 Task: Invite Team Member Softage.1@softage.net to Workspace Business Valuation Services. Invite Team Member Softage.2@softage.net to Workspace Business Valuation Services. Invite Team Member Softage.3@softage.net to Workspace Business Valuation Services. Invite Team Member Softage.4@softage.net to Workspace Business Valuation Services
Action: Mouse moved to (809, 108)
Screenshot: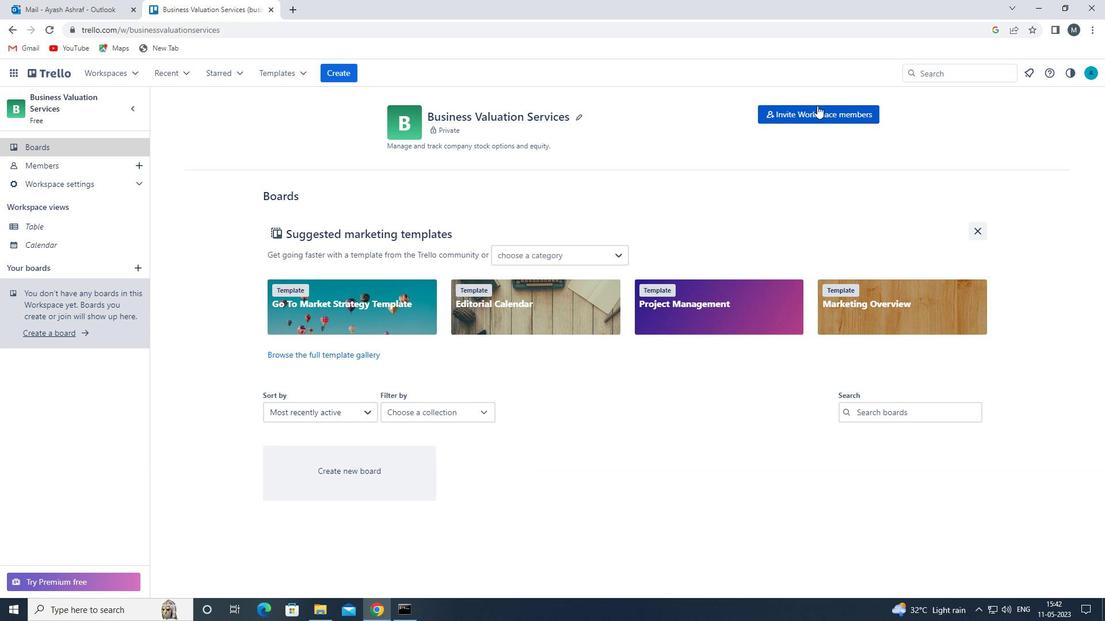 
Action: Mouse pressed left at (809, 108)
Screenshot: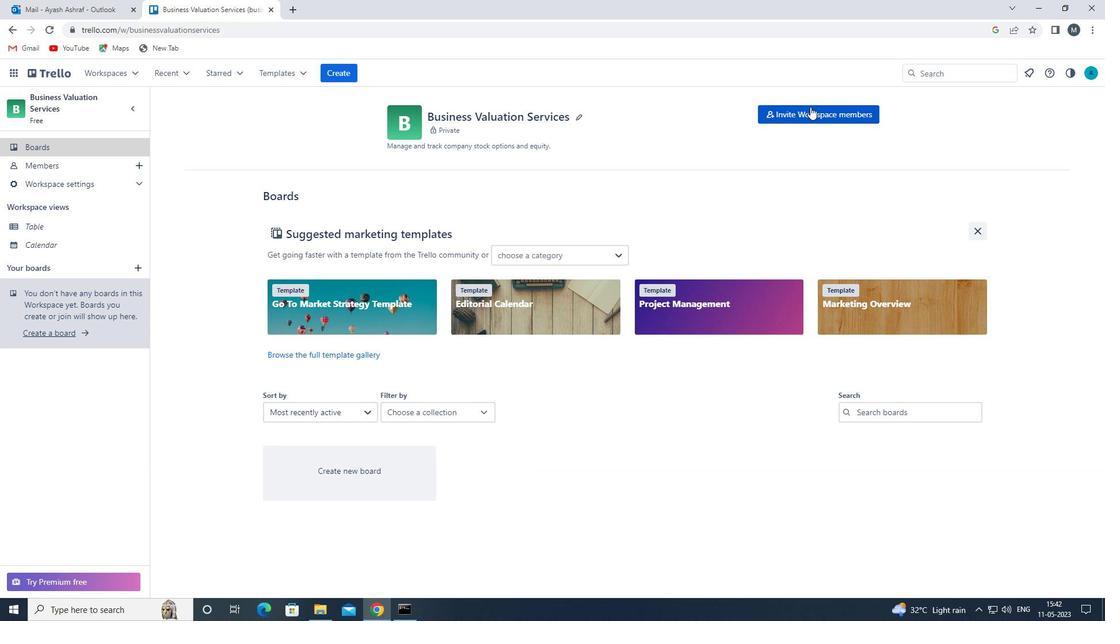 
Action: Mouse moved to (490, 329)
Screenshot: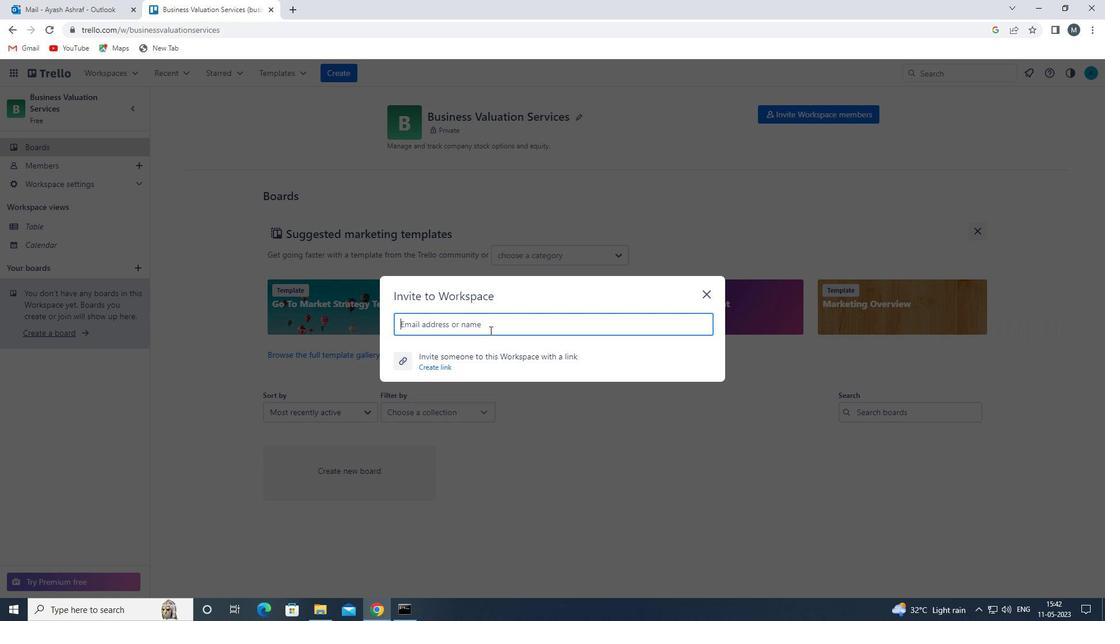 
Action: Mouse pressed left at (490, 329)
Screenshot: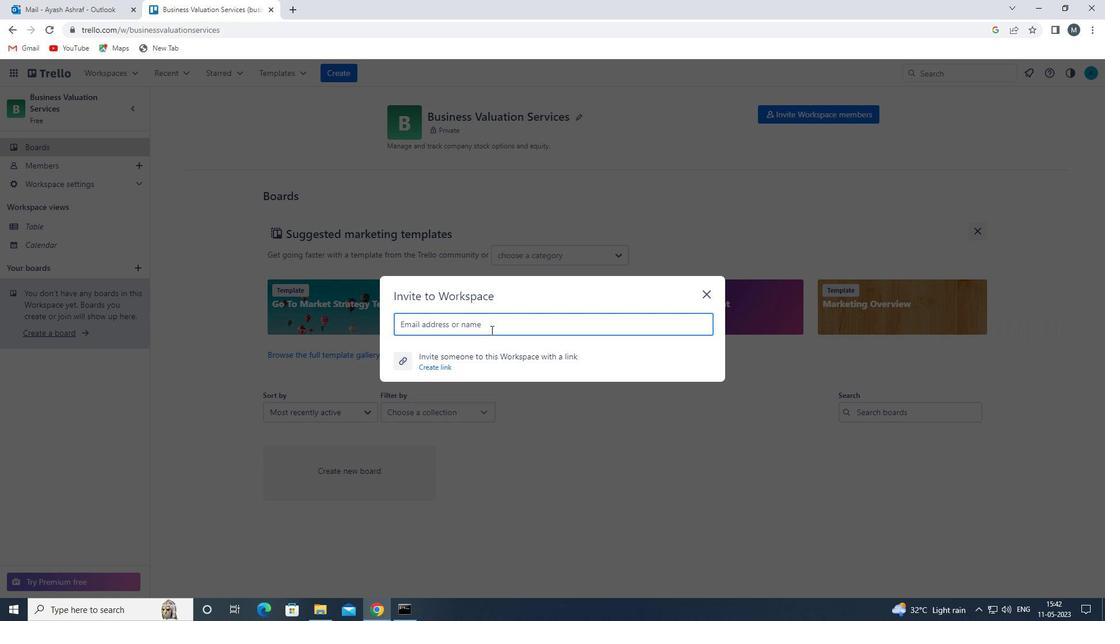 
Action: Mouse moved to (489, 328)
Screenshot: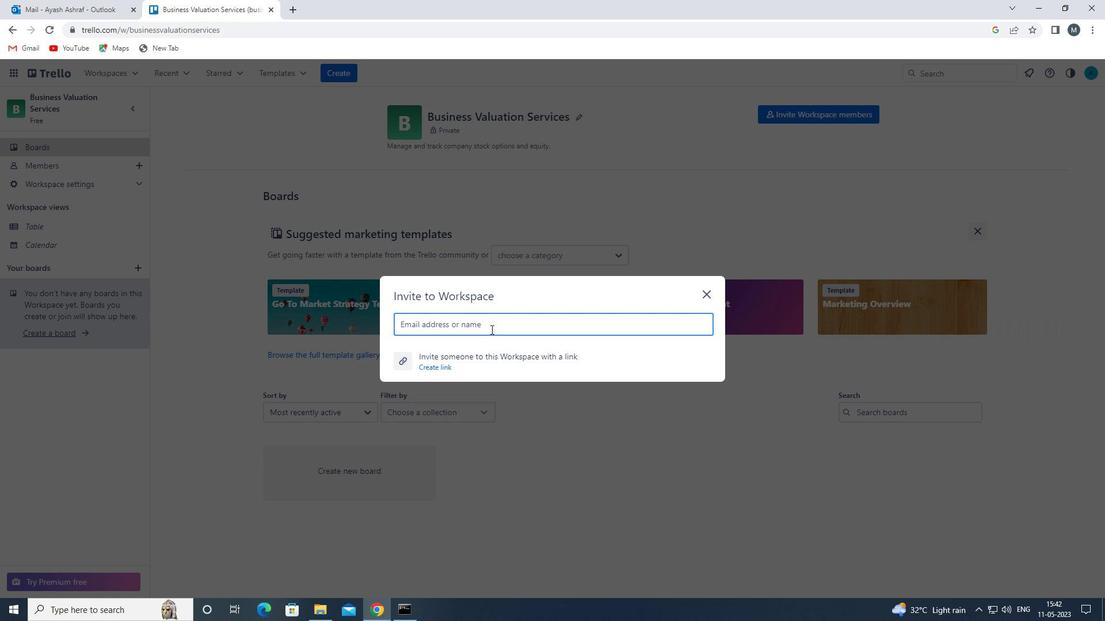 
Action: Key pressed <Key.shift>SOFTAGE.1<Key.shift><Key.shift>@SOFTAGE.NET<Key.enter><Key.shift>SOFTAGE.2<Key.shift>2SOFTAGE.NET
Screenshot: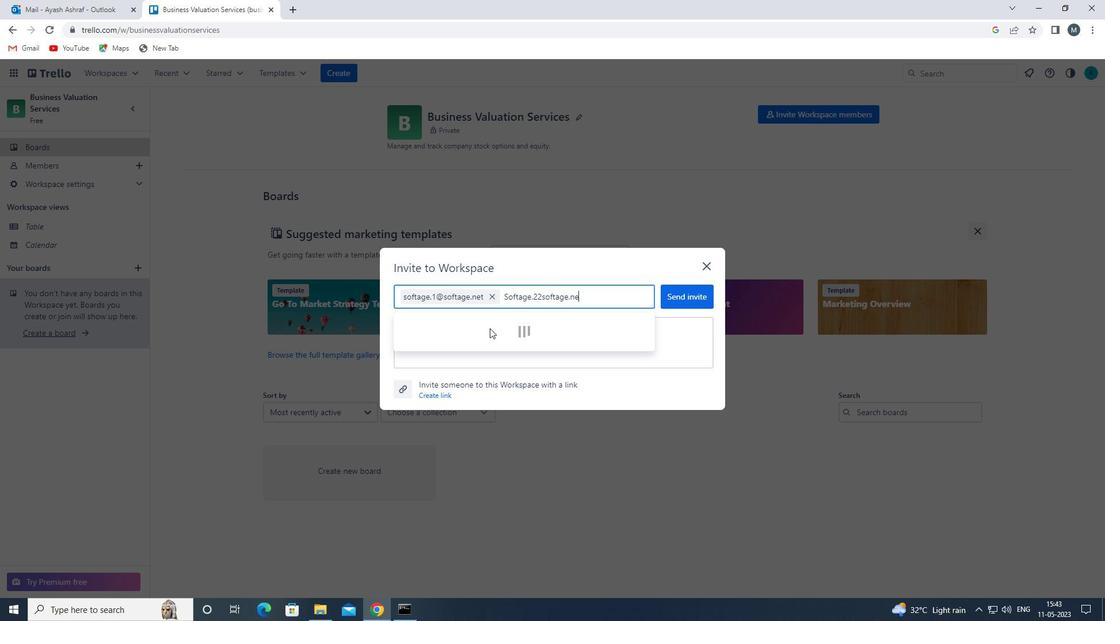 
Action: Mouse moved to (599, 297)
Screenshot: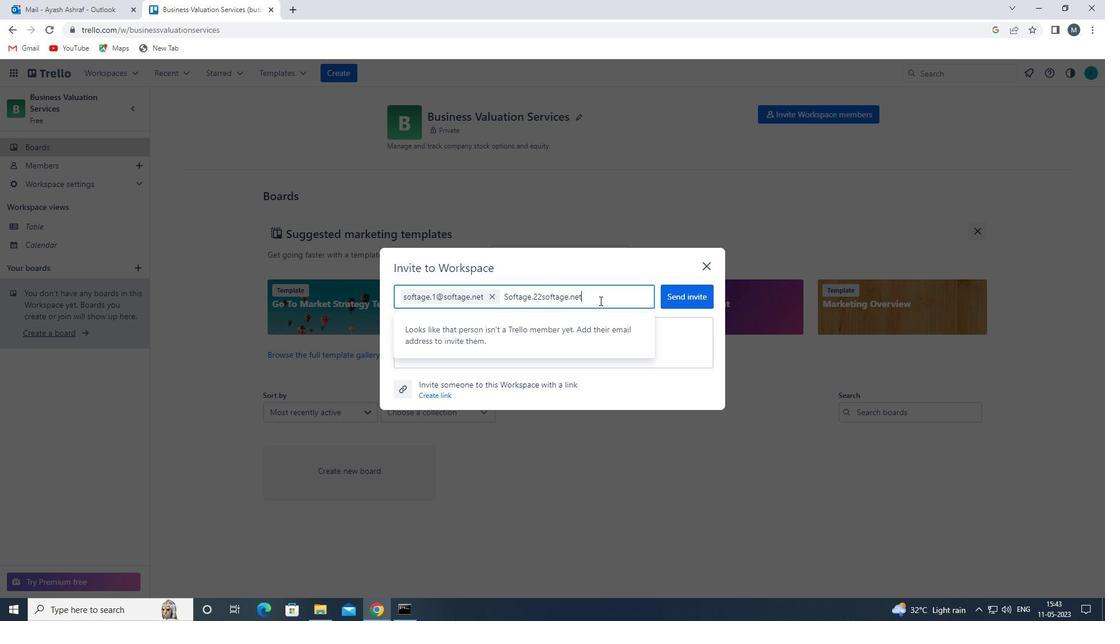 
Action: Key pressed <Key.enter>
Screenshot: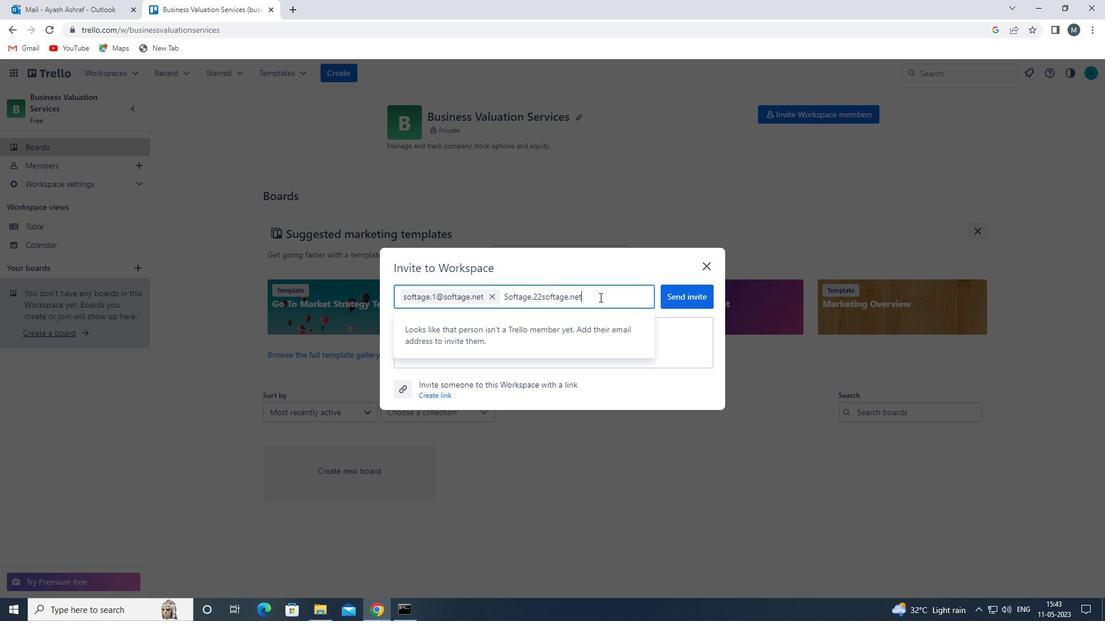 
Action: Mouse moved to (593, 298)
Screenshot: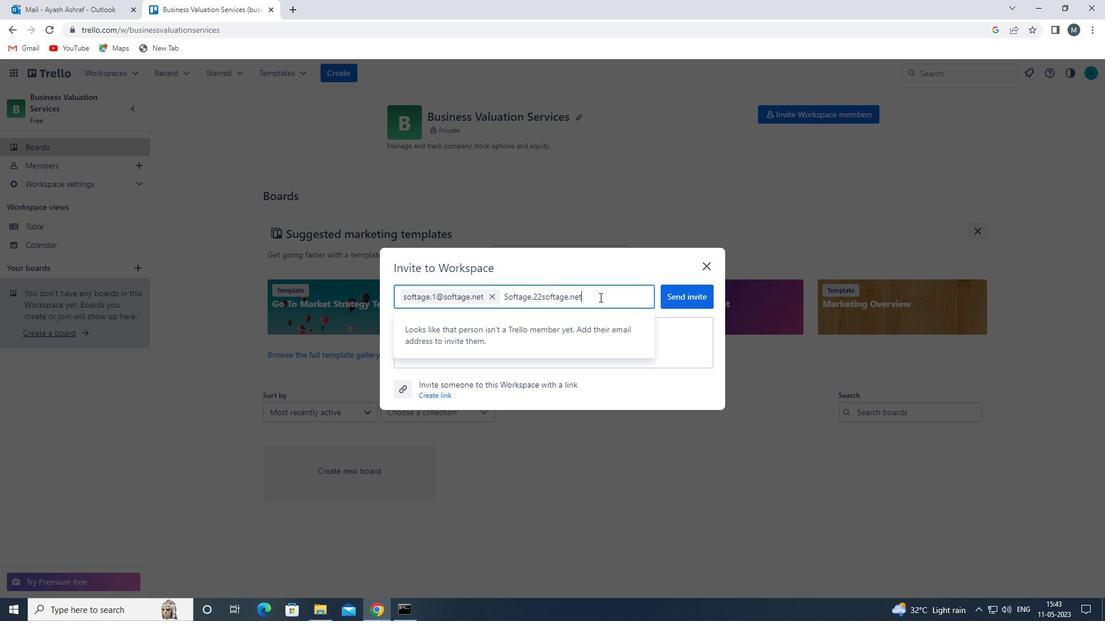 
Action: Mouse pressed left at (593, 298)
Screenshot: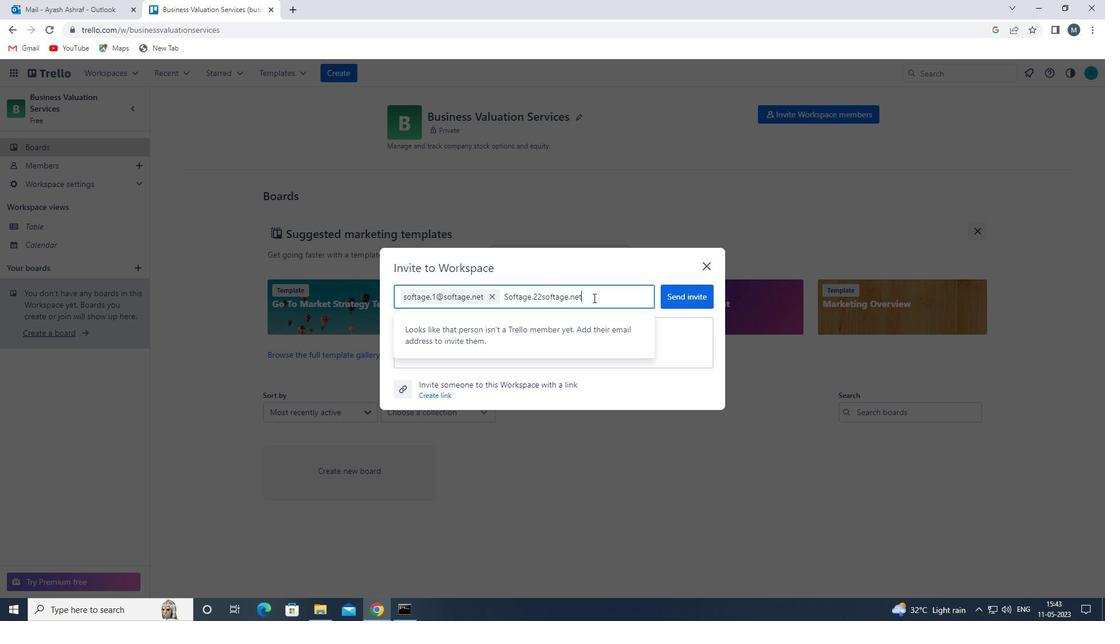 
Action: Mouse moved to (592, 298)
Screenshot: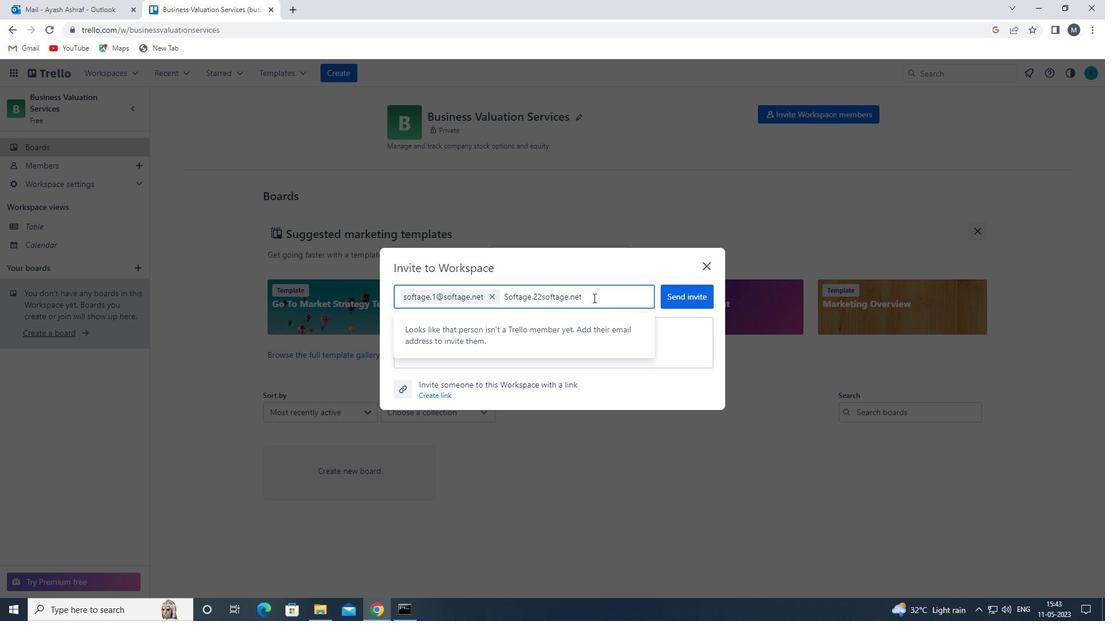
Action: Key pressed <Key.backspace><Key.backspace>
Screenshot: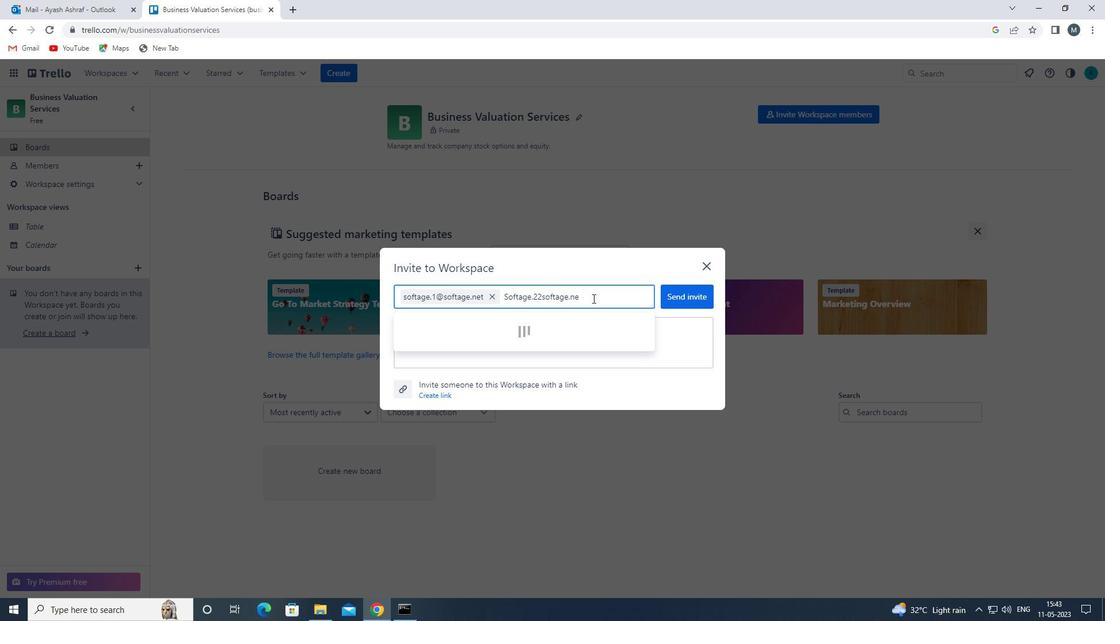 
Action: Mouse moved to (539, 302)
Screenshot: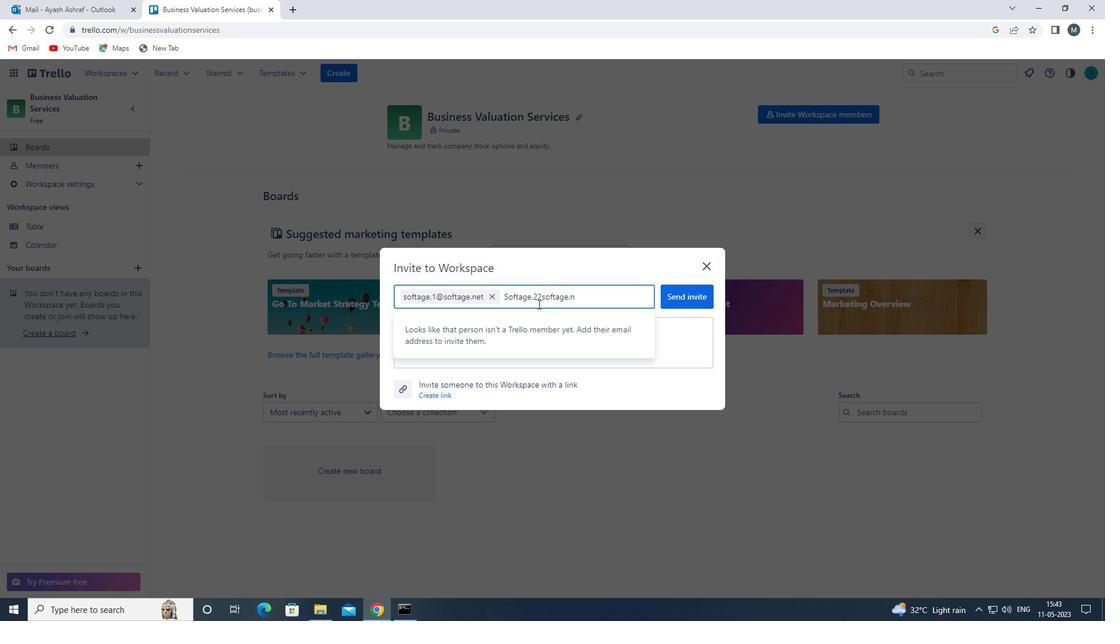 
Action: Mouse pressed left at (539, 302)
Screenshot: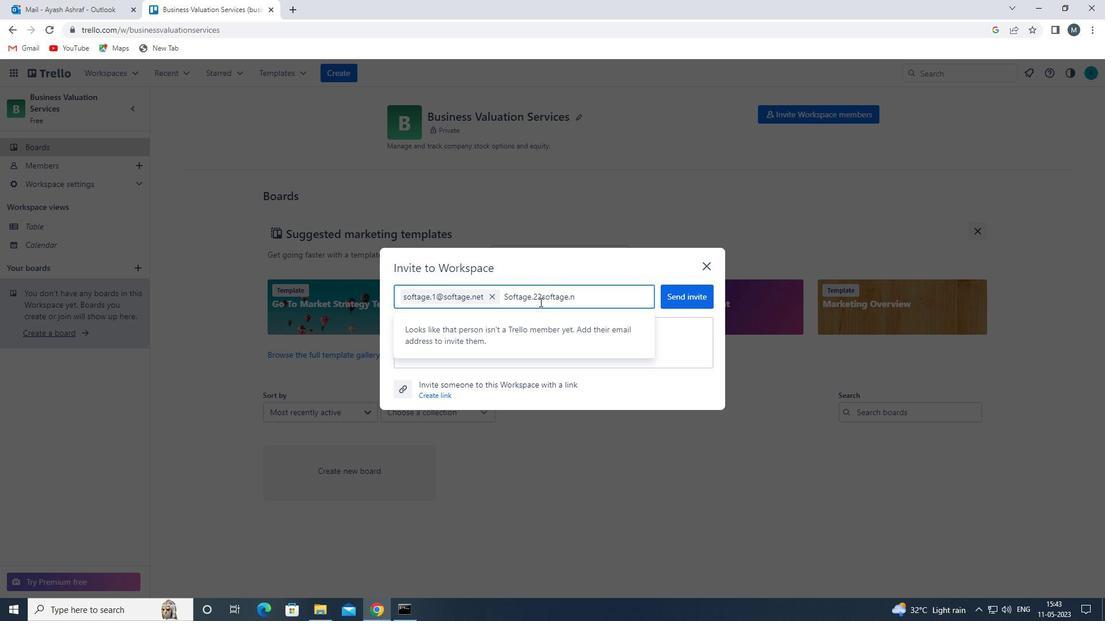 
Action: Mouse moved to (551, 305)
Screenshot: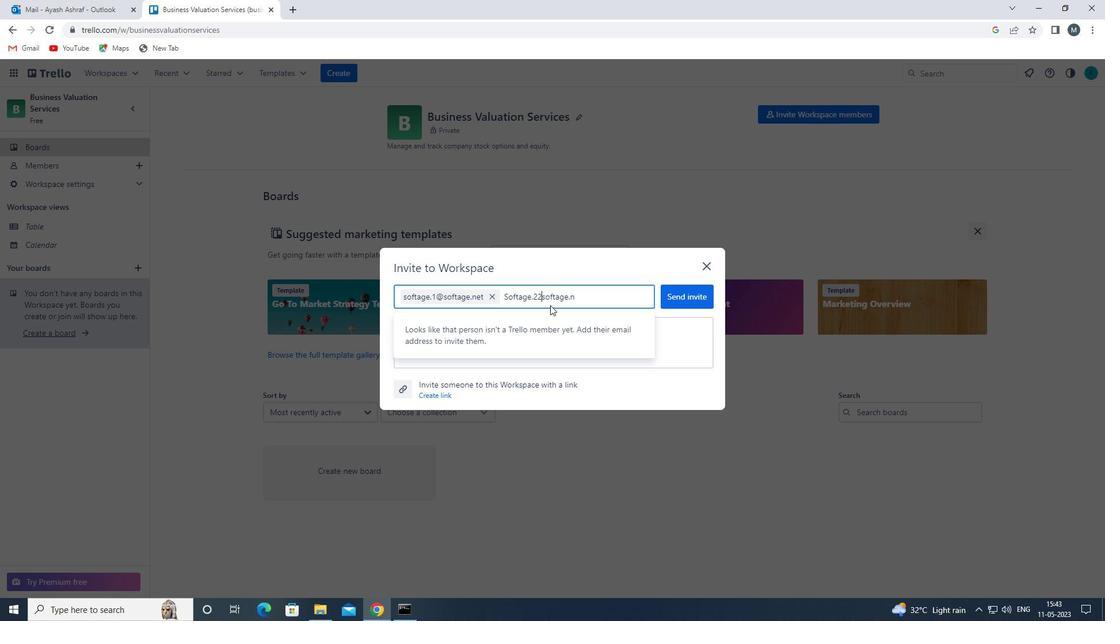 
Action: Key pressed <Key.backspace>
Screenshot: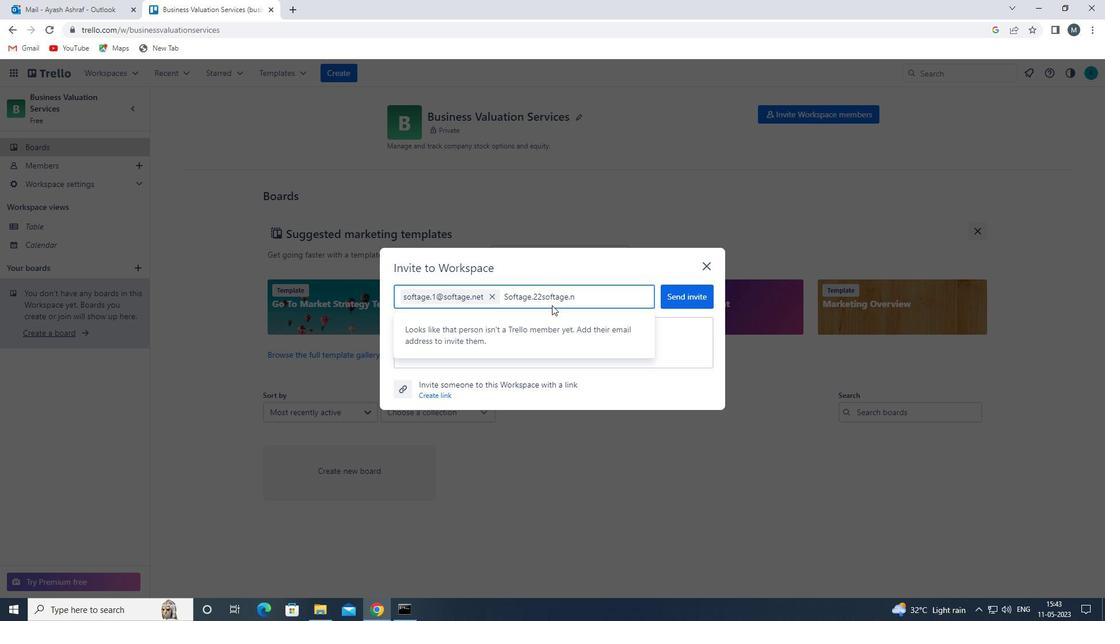 
Action: Mouse moved to (576, 302)
Screenshot: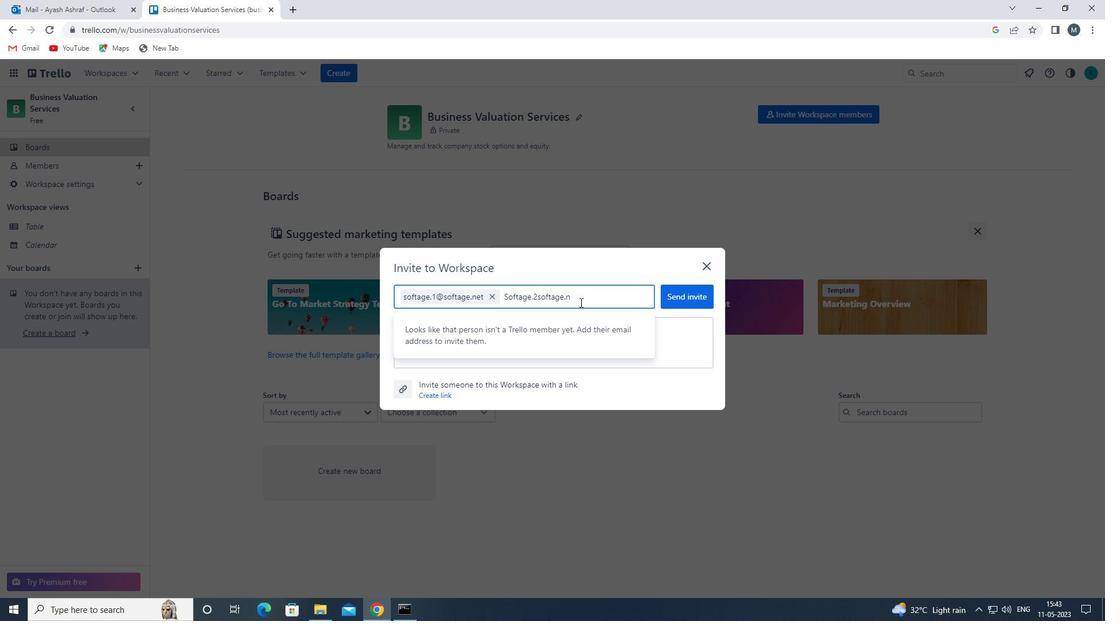 
Action: Key pressed <Key.shift>@
Screenshot: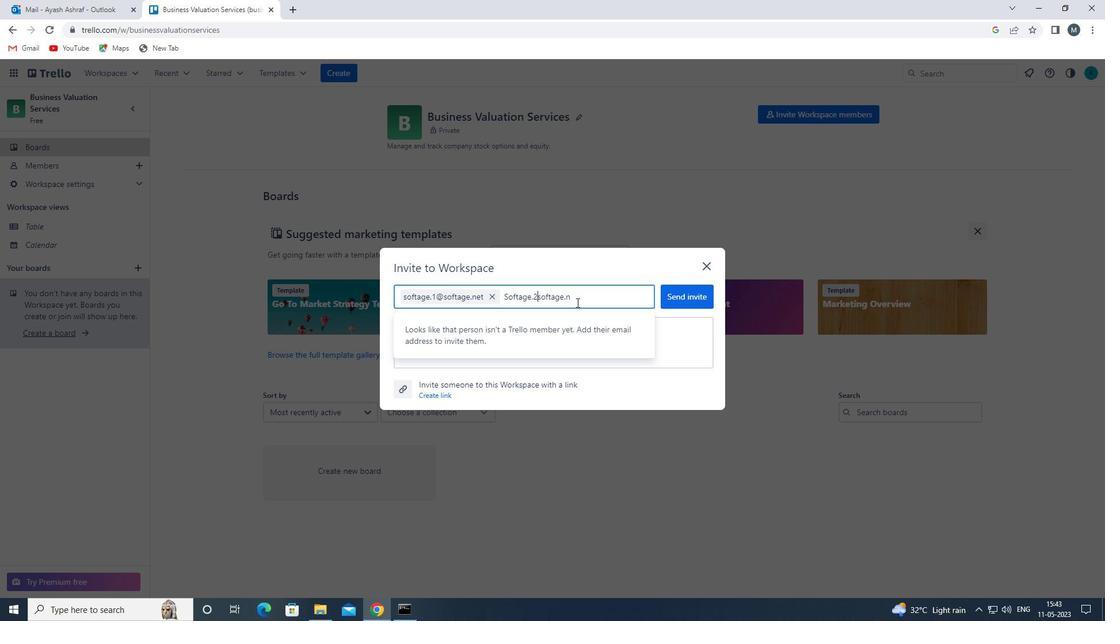 
Action: Mouse moved to (585, 294)
Screenshot: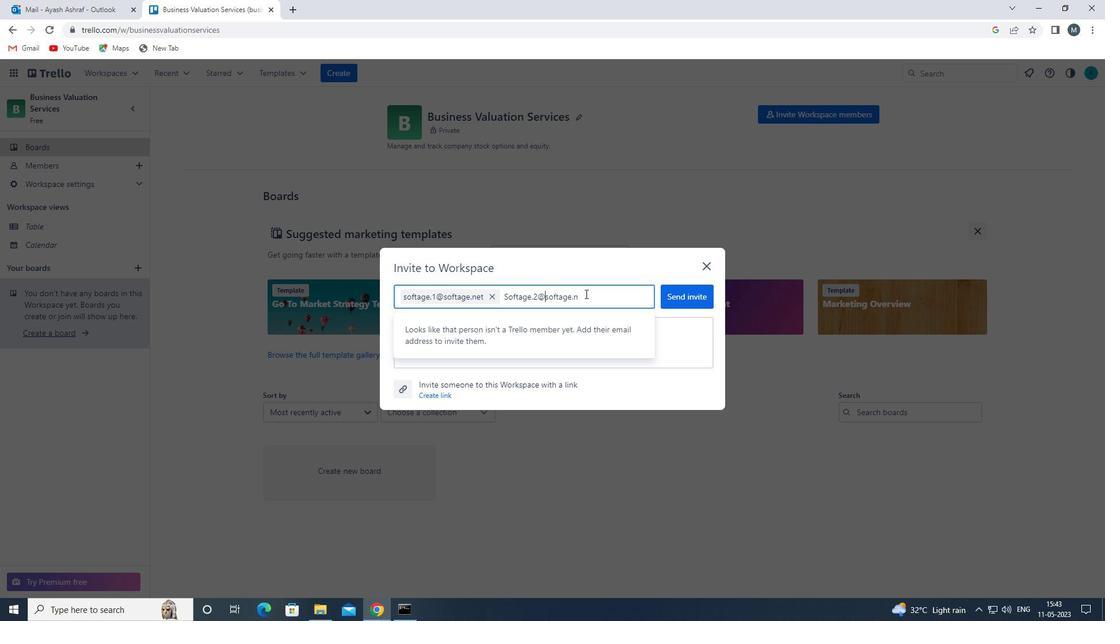 
Action: Mouse pressed left at (585, 294)
Screenshot: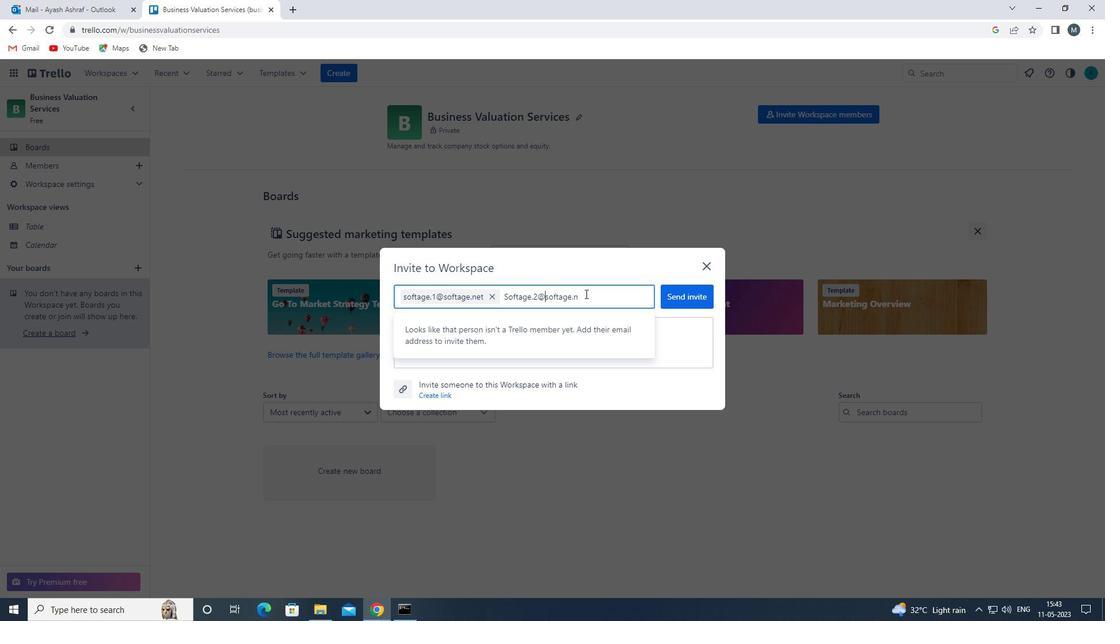 
Action: Mouse moved to (585, 295)
Screenshot: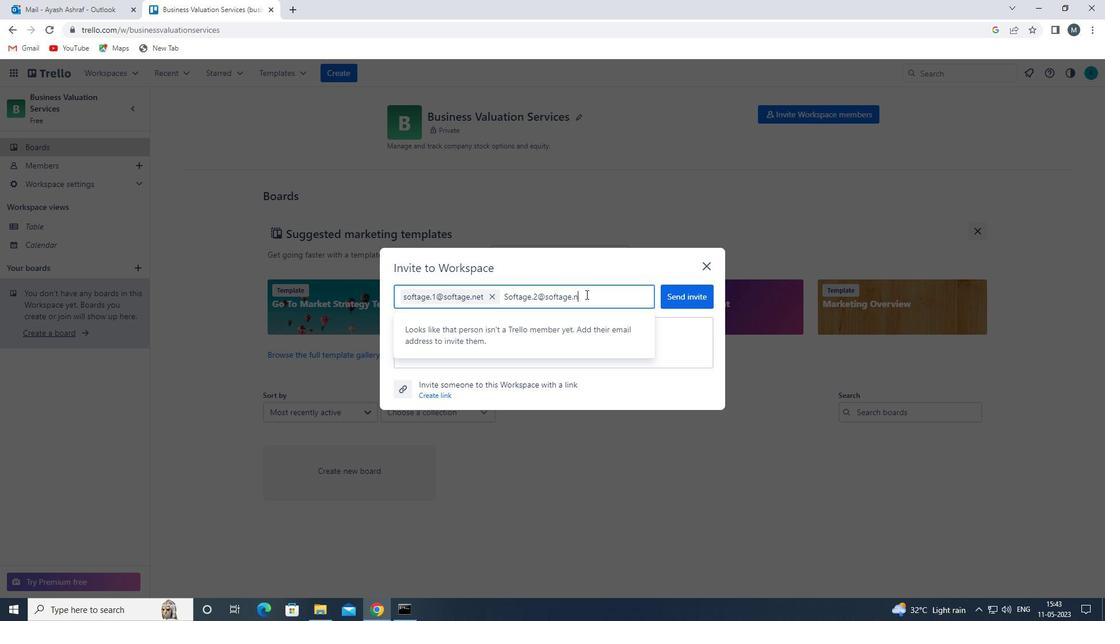 
Action: Key pressed ET<Key.enter><Key.shift>SOFTAH<Key.backspace>GE<Key.shift>.3<Key.shift>@SOFTAGE.NET<Key.enter>SOFTAGE.4<Key.shift><Key.shift><Key.shift><Key.shift>@SOFTAGE.NET
Screenshot: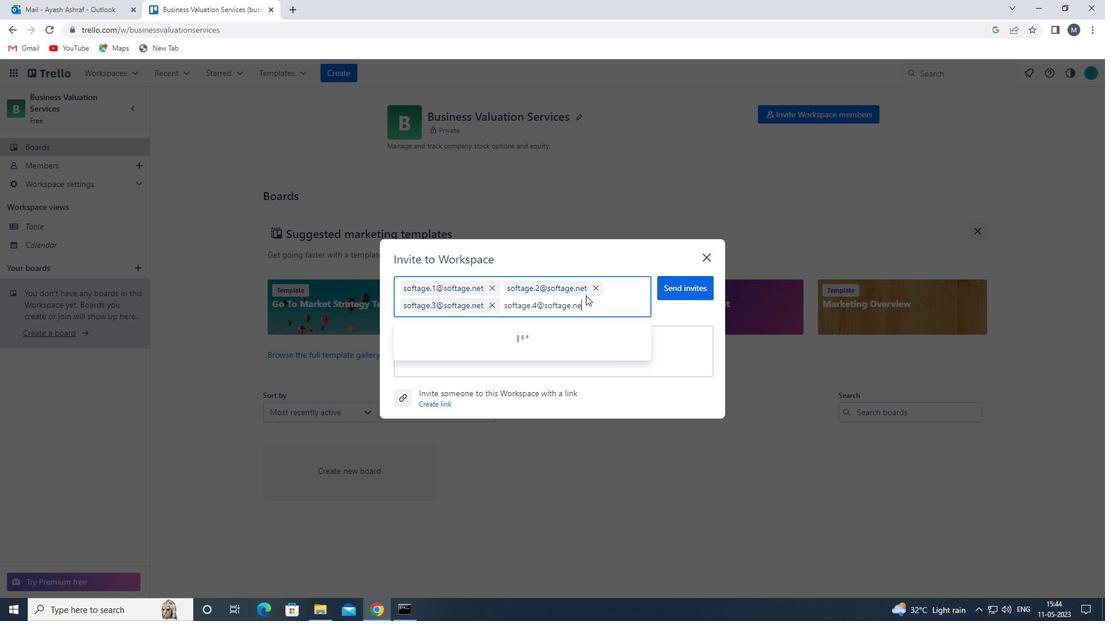 
Action: Mouse moved to (471, 340)
Screenshot: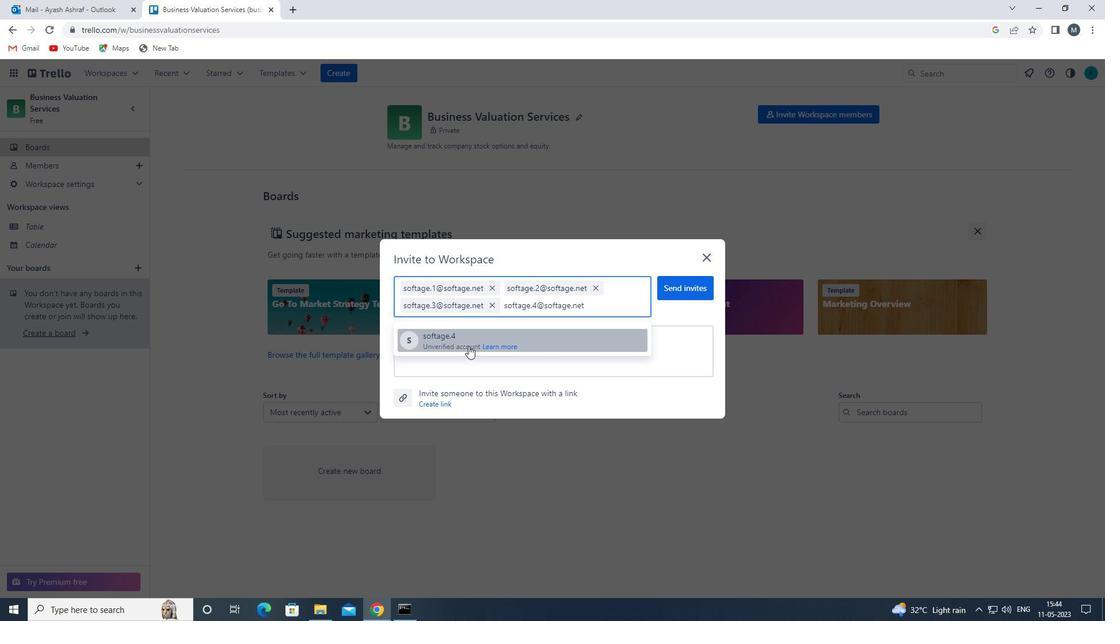 
Action: Mouse pressed left at (471, 340)
Screenshot: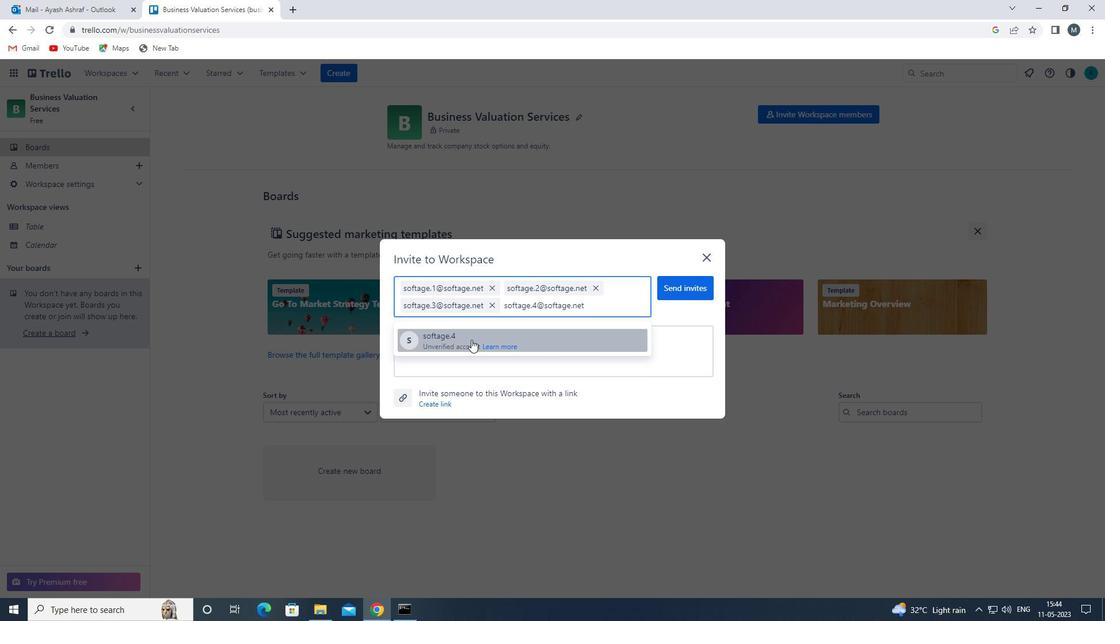 
Action: Mouse moved to (681, 283)
Screenshot: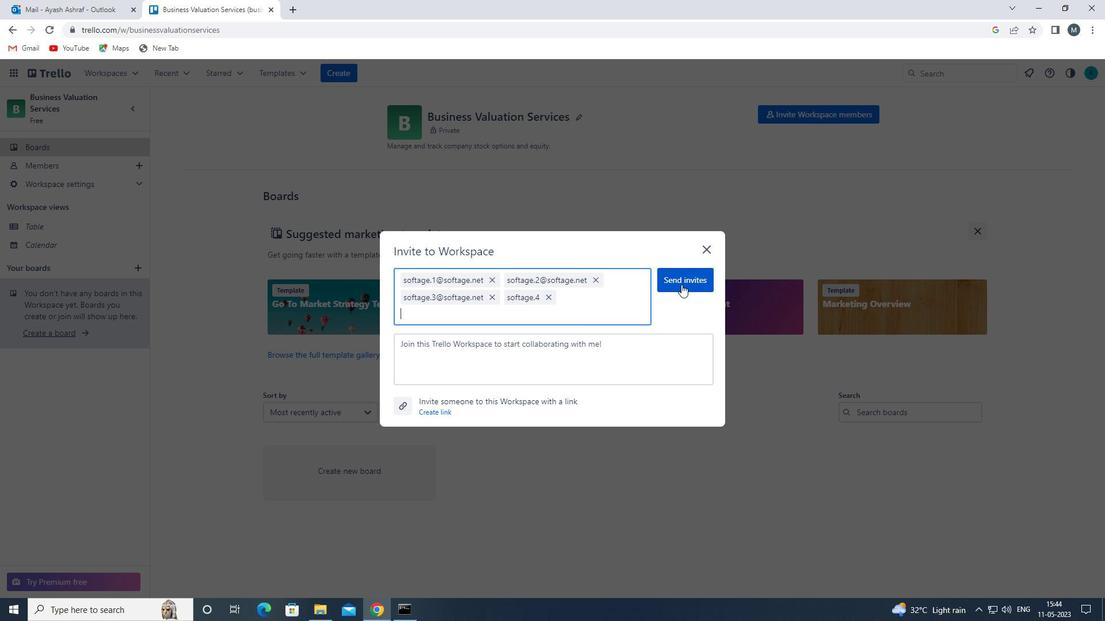 
Action: Mouse pressed left at (681, 283)
Screenshot: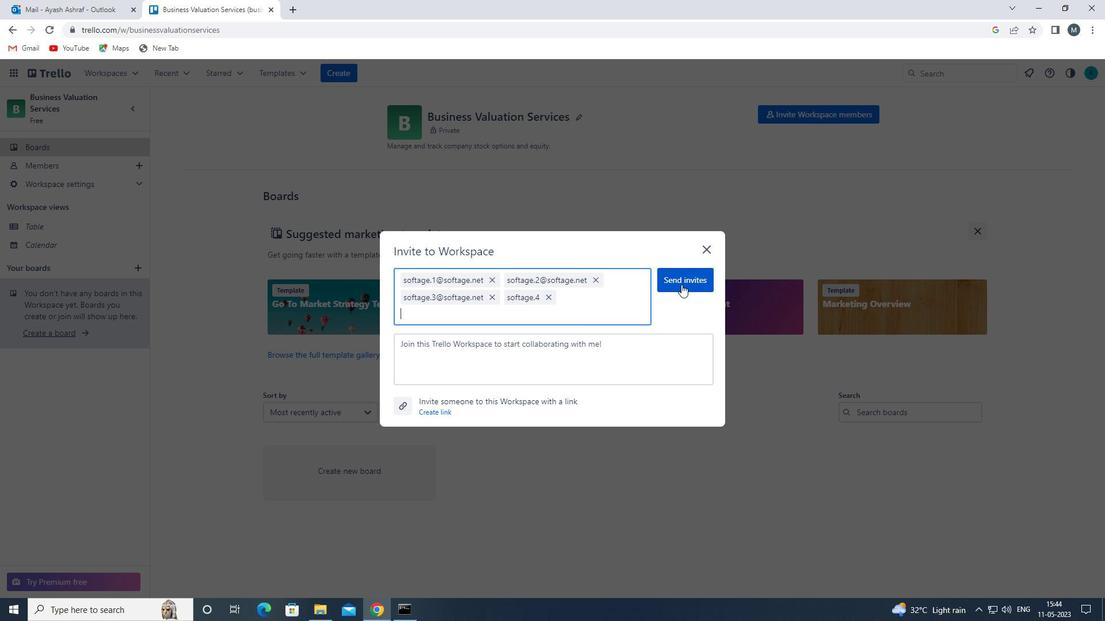 
Action: Mouse moved to (707, 257)
Screenshot: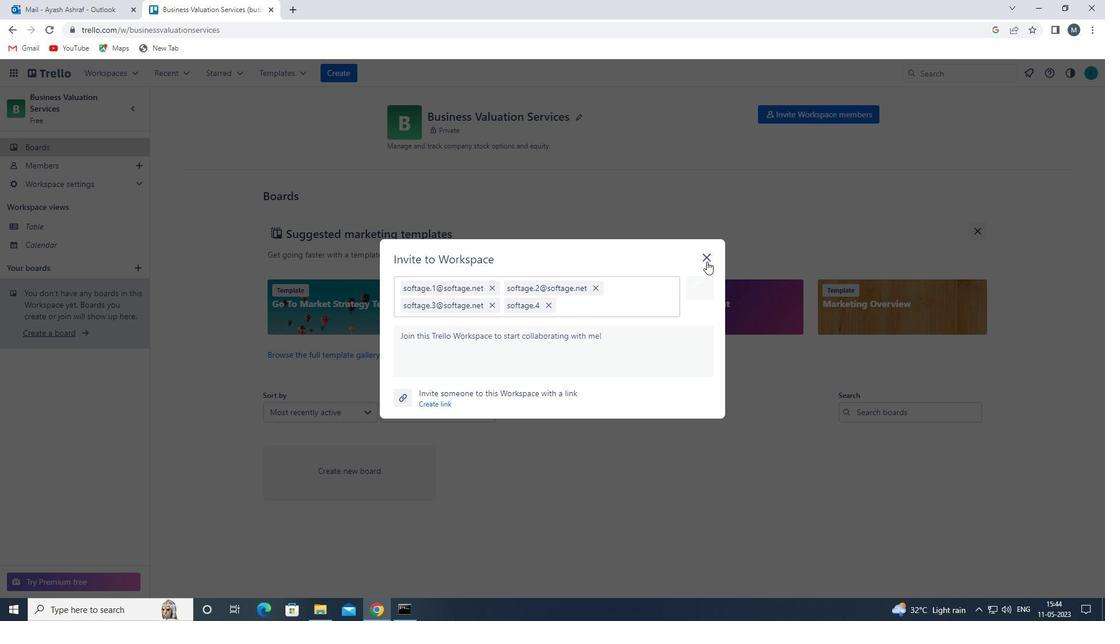 
Action: Mouse pressed left at (707, 257)
Screenshot: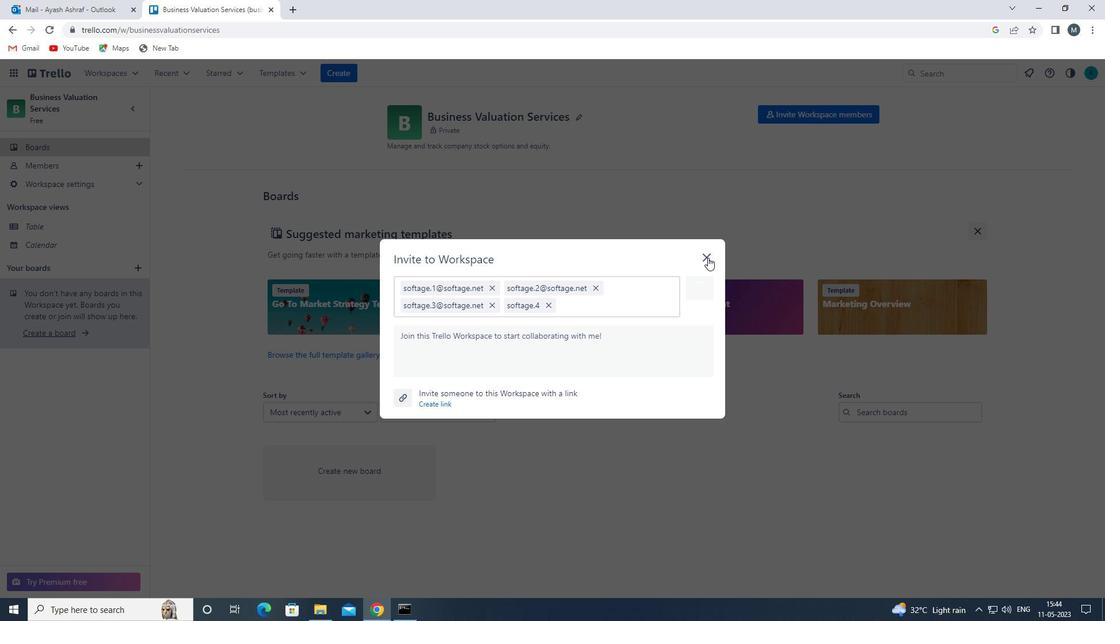 
Action: Mouse moved to (707, 257)
Screenshot: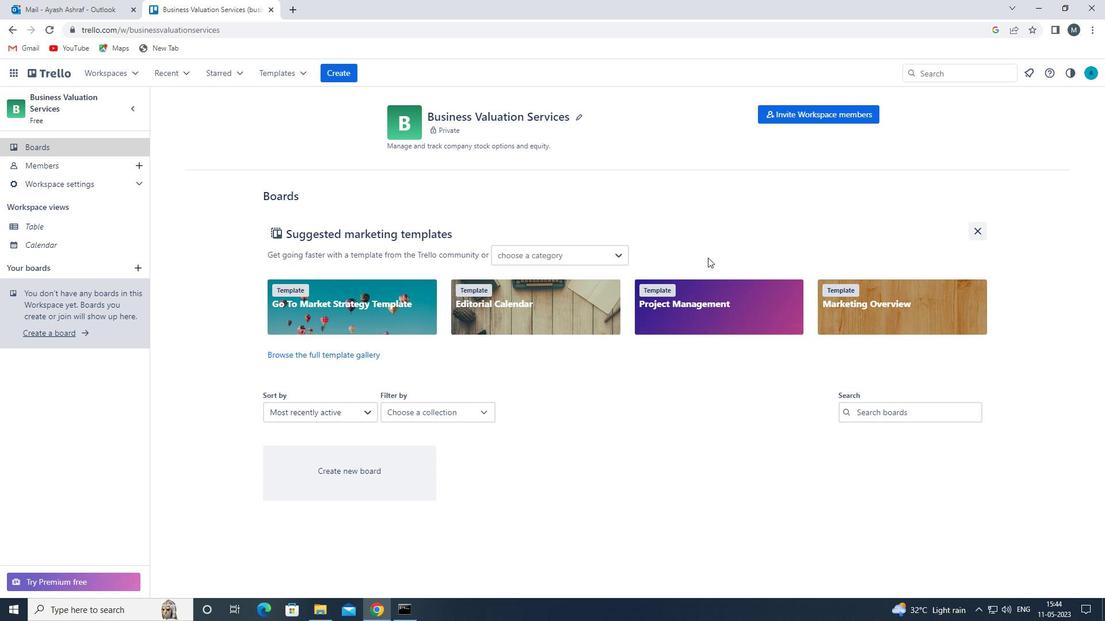 
